 Task: Move the task Add support for speech-to-text and text-to-speech conversion to the section Done in the project WorkFlow and filter the tasks in the project by Due this week.
Action: Mouse moved to (74, 301)
Screenshot: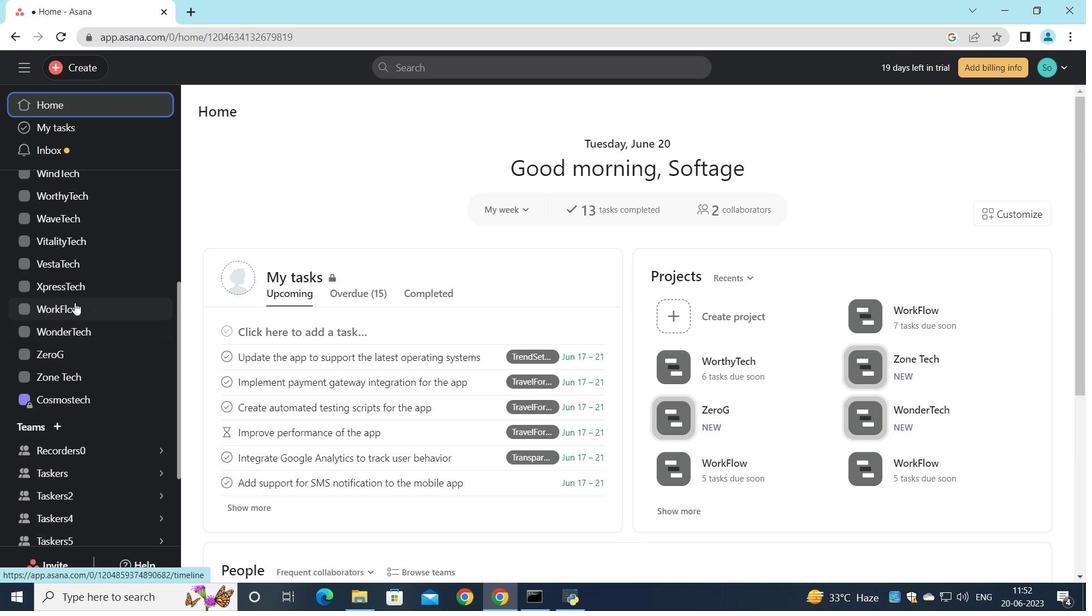 
Action: Mouse pressed left at (74, 301)
Screenshot: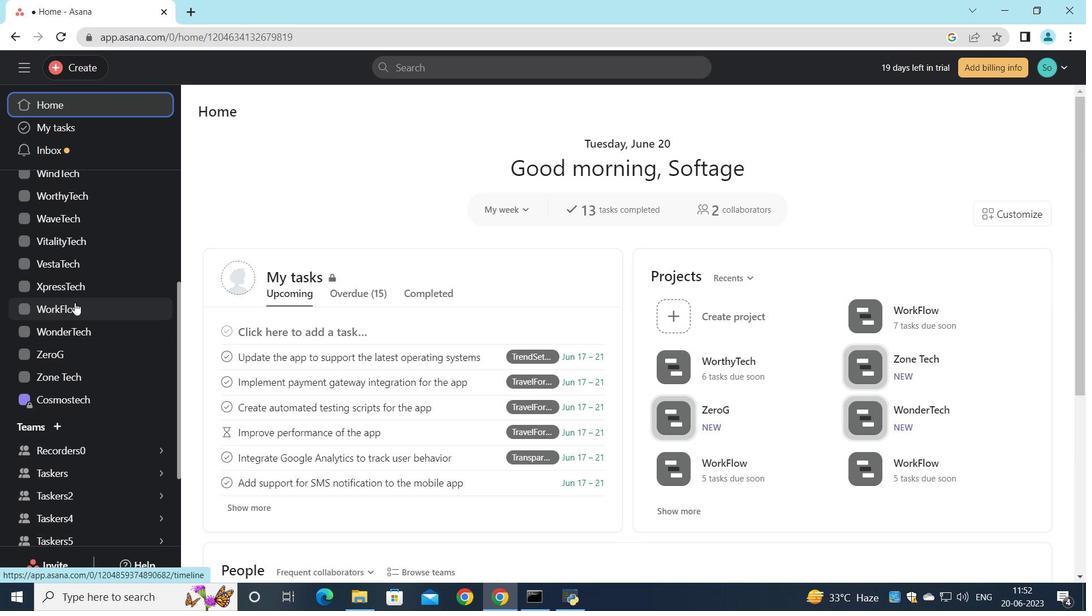 
Action: Mouse moved to (548, 254)
Screenshot: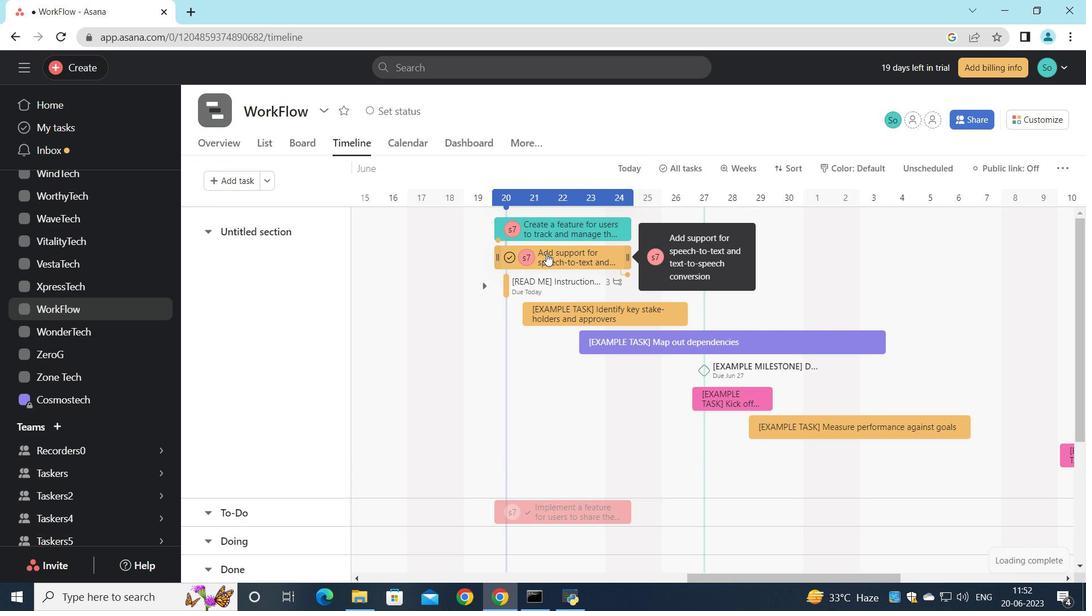 
Action: Mouse pressed left at (548, 254)
Screenshot: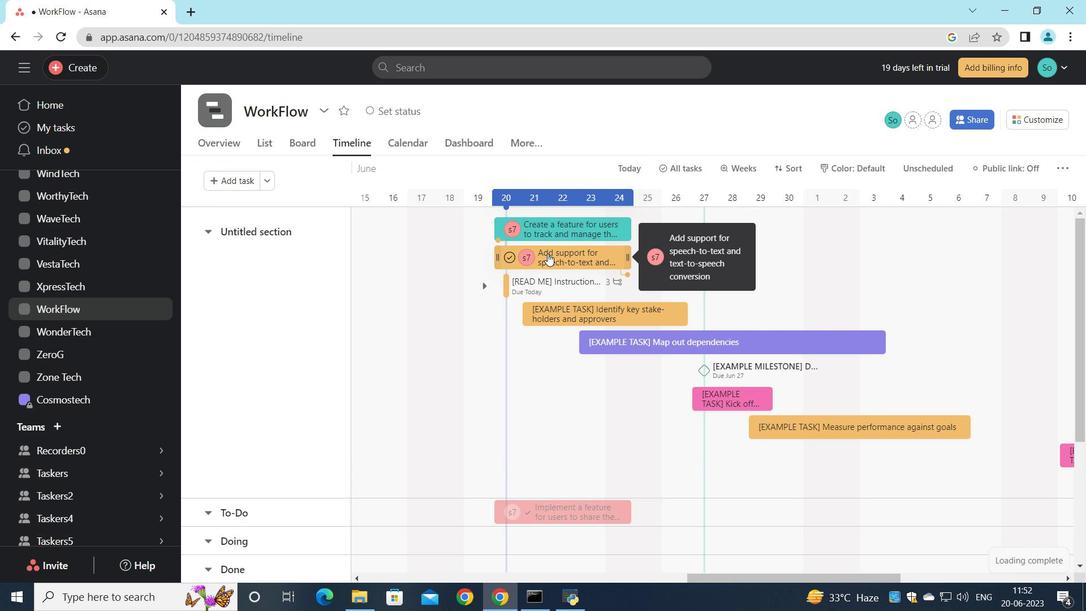 
Action: Mouse moved to (815, 334)
Screenshot: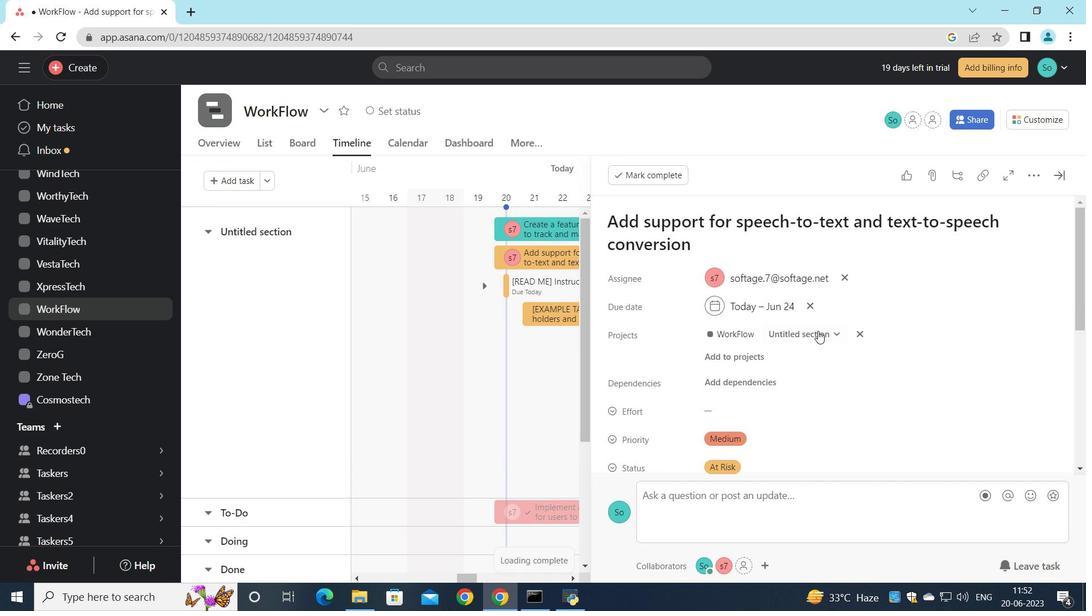 
Action: Mouse pressed left at (815, 334)
Screenshot: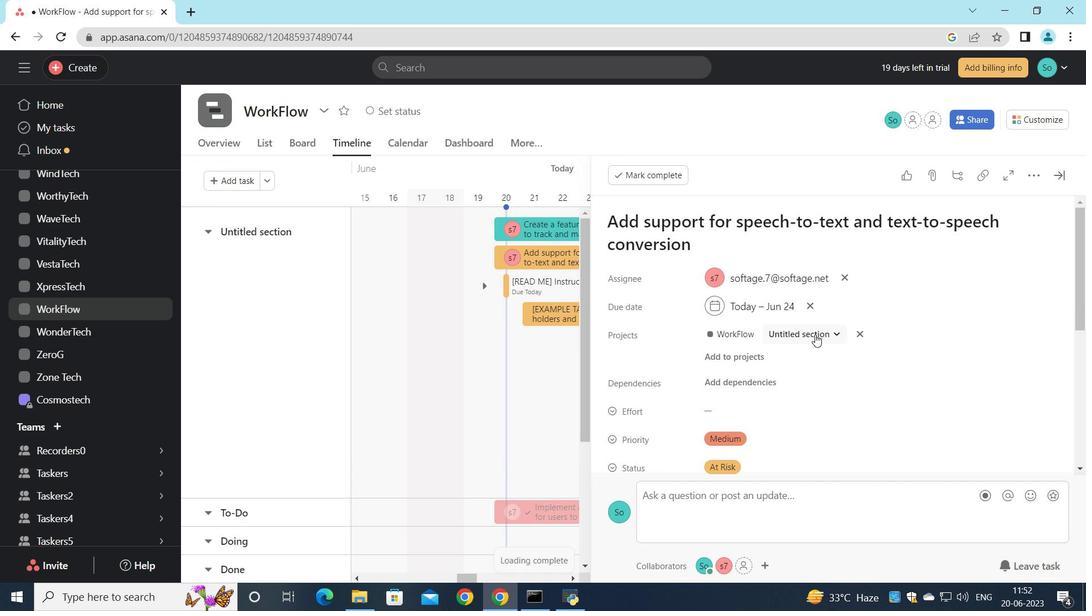 
Action: Mouse moved to (768, 442)
Screenshot: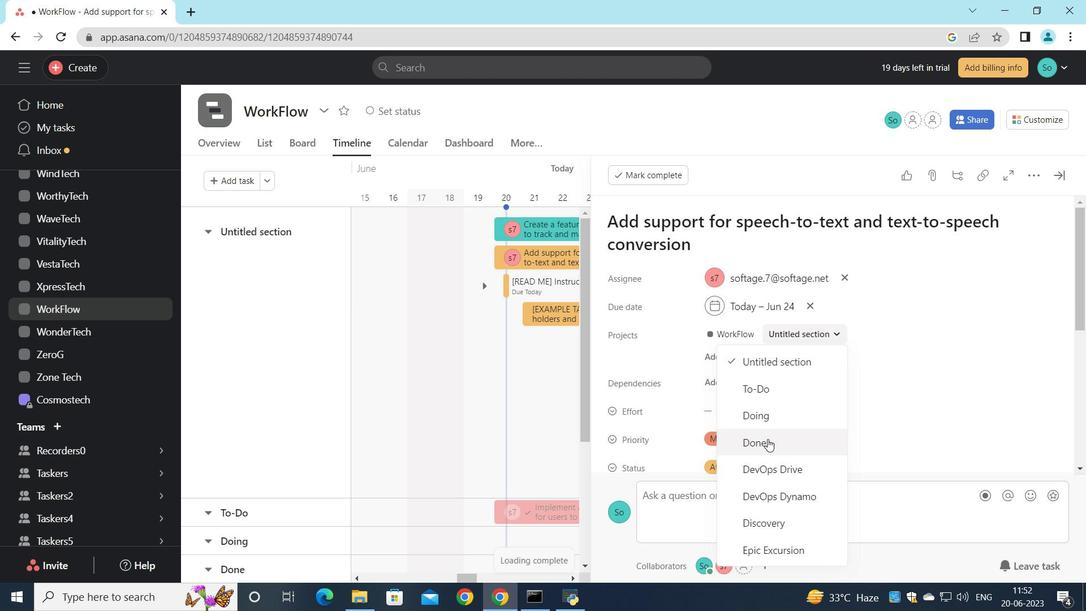 
Action: Mouse pressed left at (768, 442)
Screenshot: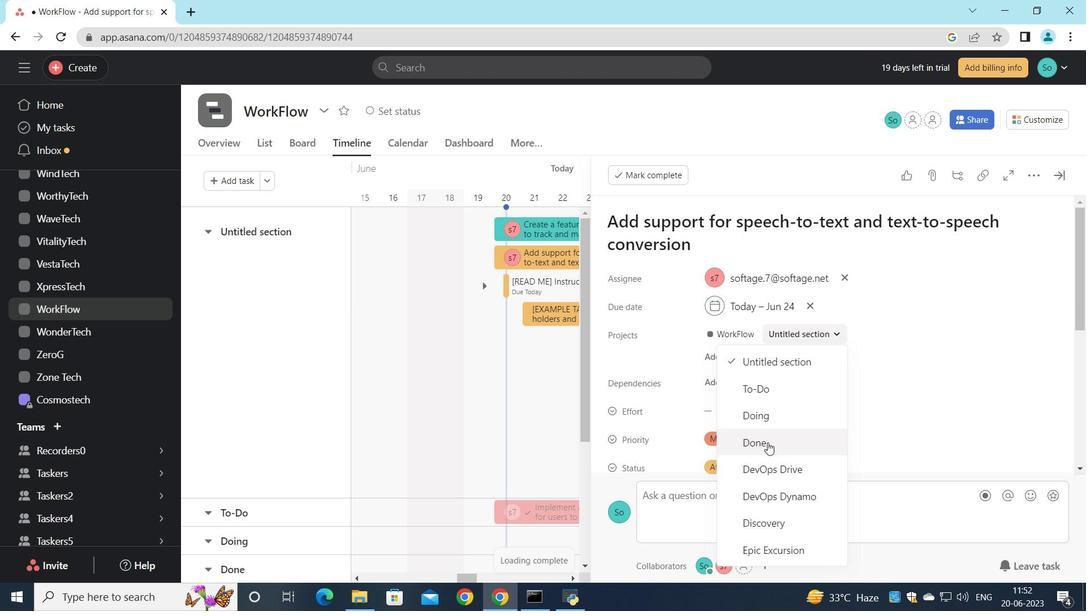 
Action: Mouse moved to (1054, 173)
Screenshot: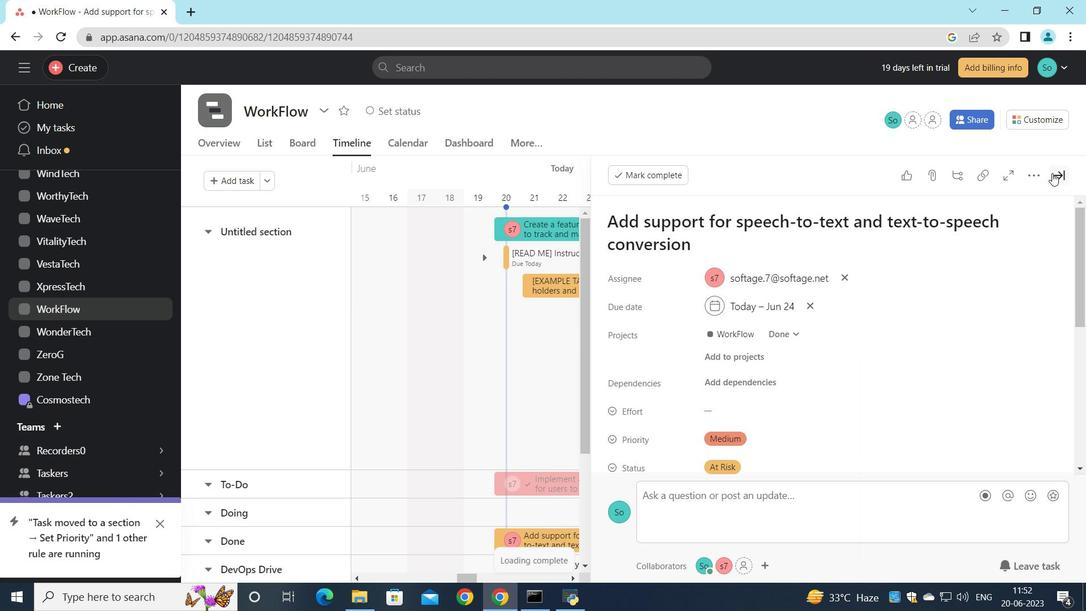 
Action: Mouse pressed left at (1054, 173)
Screenshot: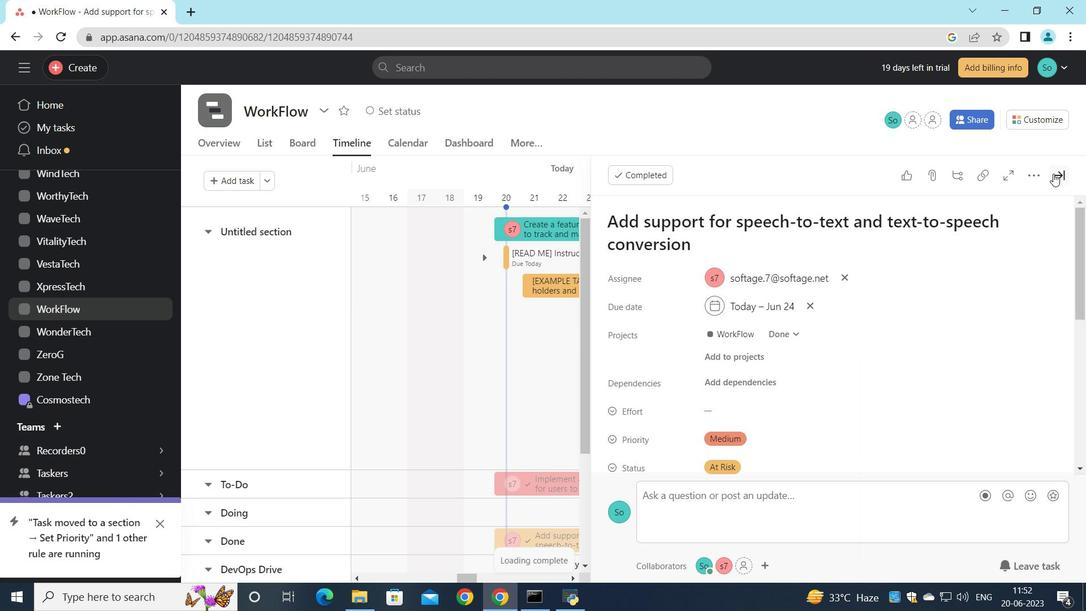
Action: Mouse moved to (269, 147)
Screenshot: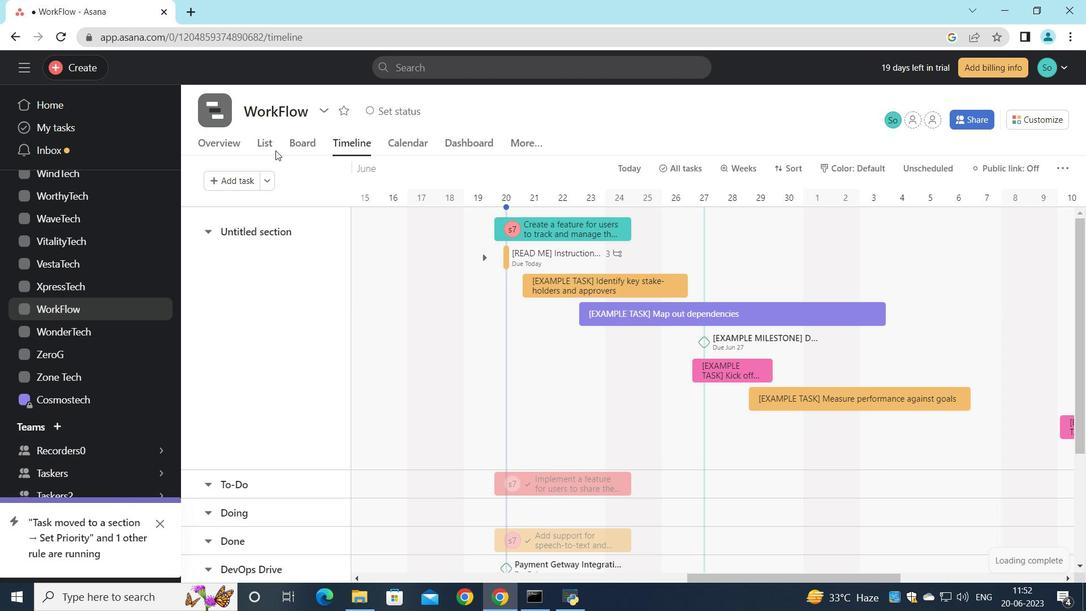 
Action: Mouse pressed left at (269, 147)
Screenshot: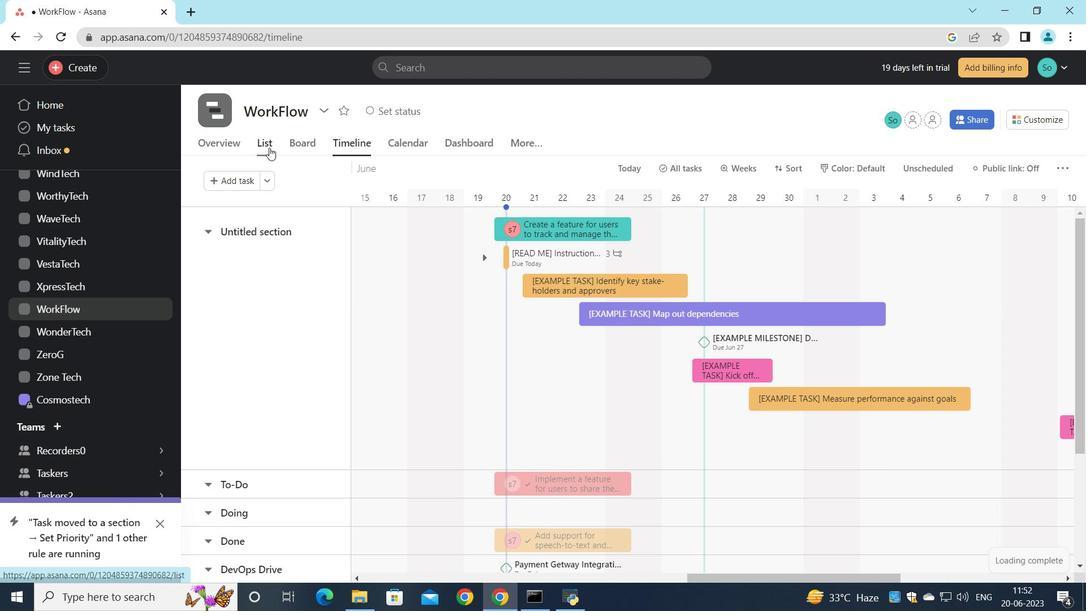 
Action: Mouse moved to (313, 174)
Screenshot: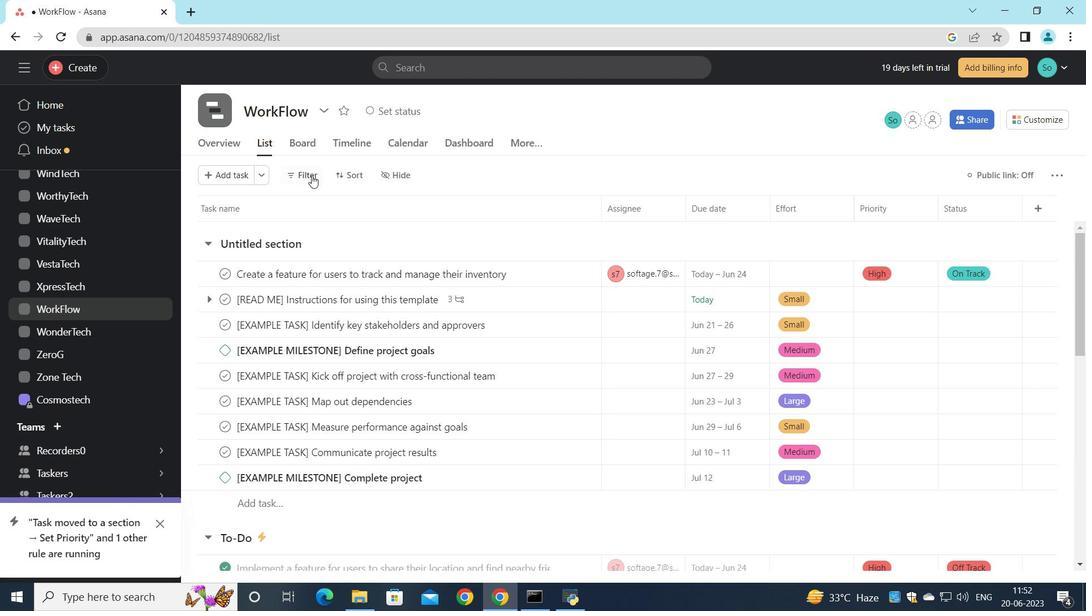 
Action: Mouse pressed left at (313, 174)
Screenshot: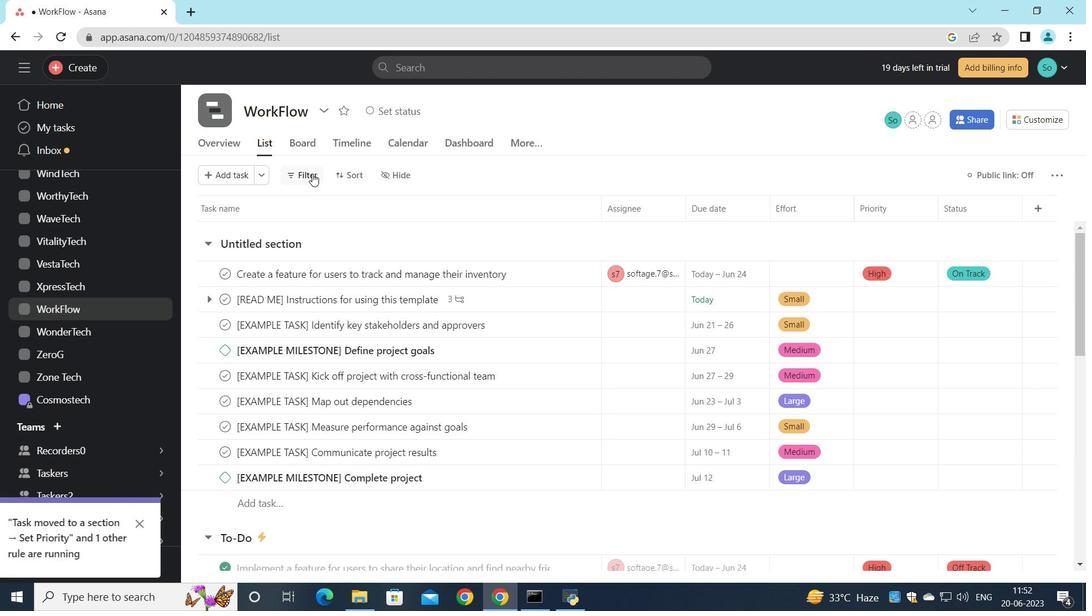 
Action: Mouse moved to (330, 255)
Screenshot: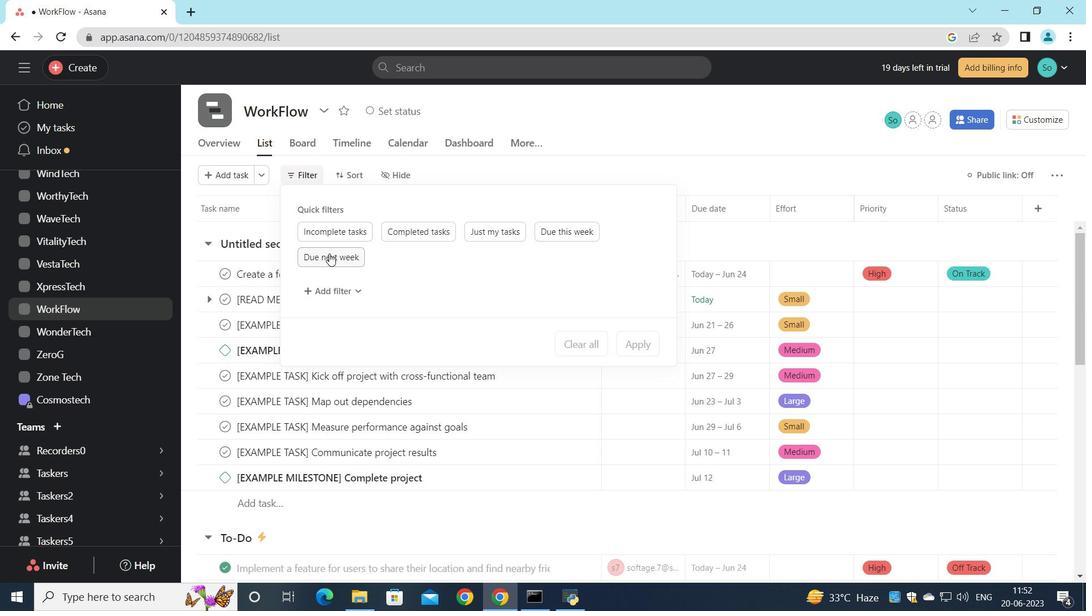 
Action: Mouse pressed left at (330, 255)
Screenshot: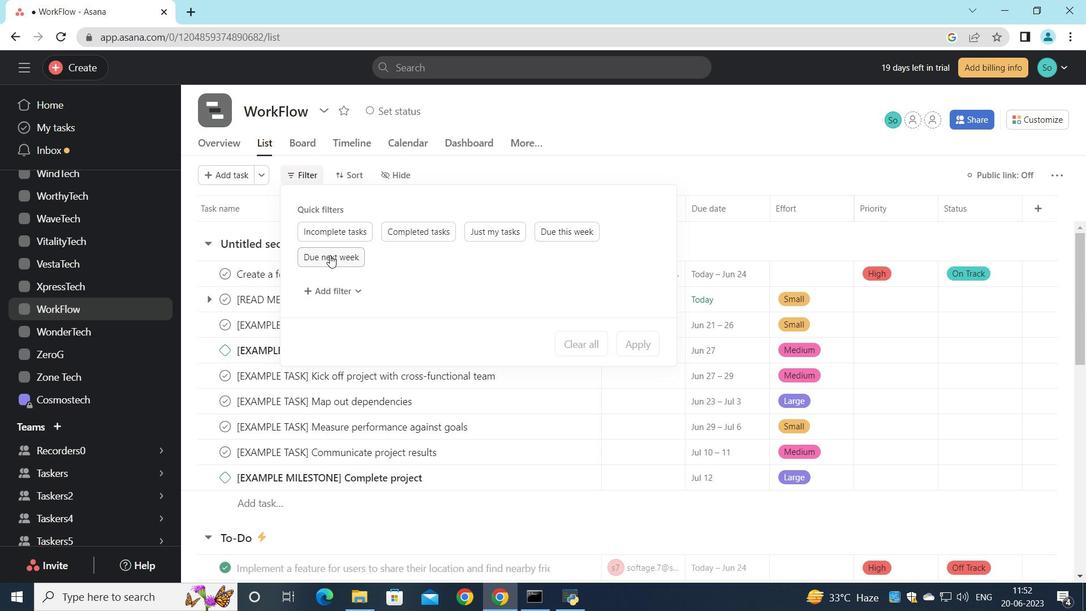 
Action: Mouse moved to (526, 353)
Screenshot: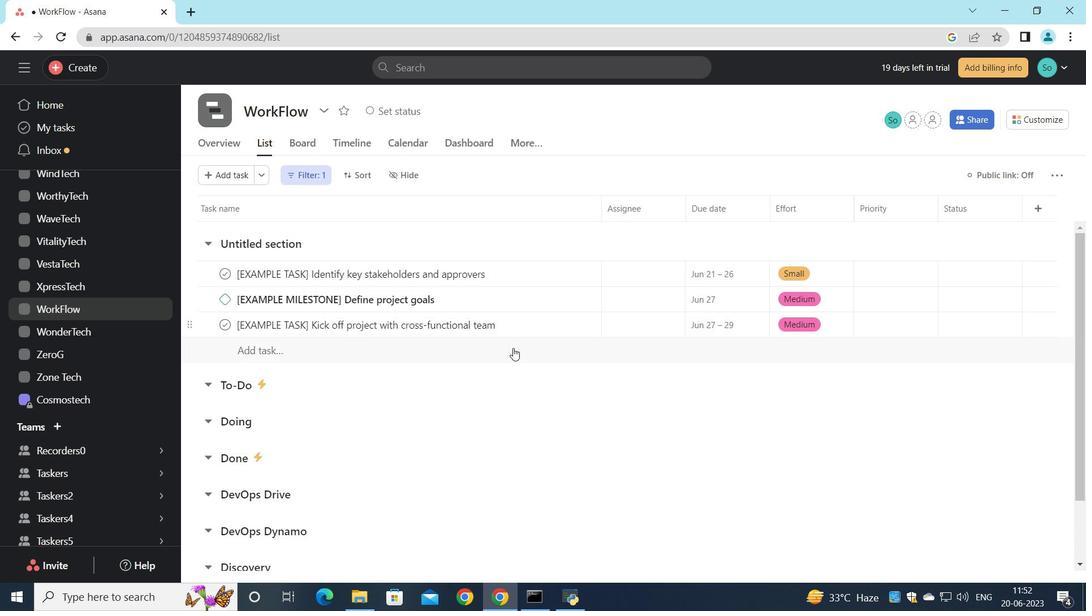 
